 Task: Look for products in the category "Babies & Kids" from Every Day Shea only.
Action: Mouse moved to (248, 98)
Screenshot: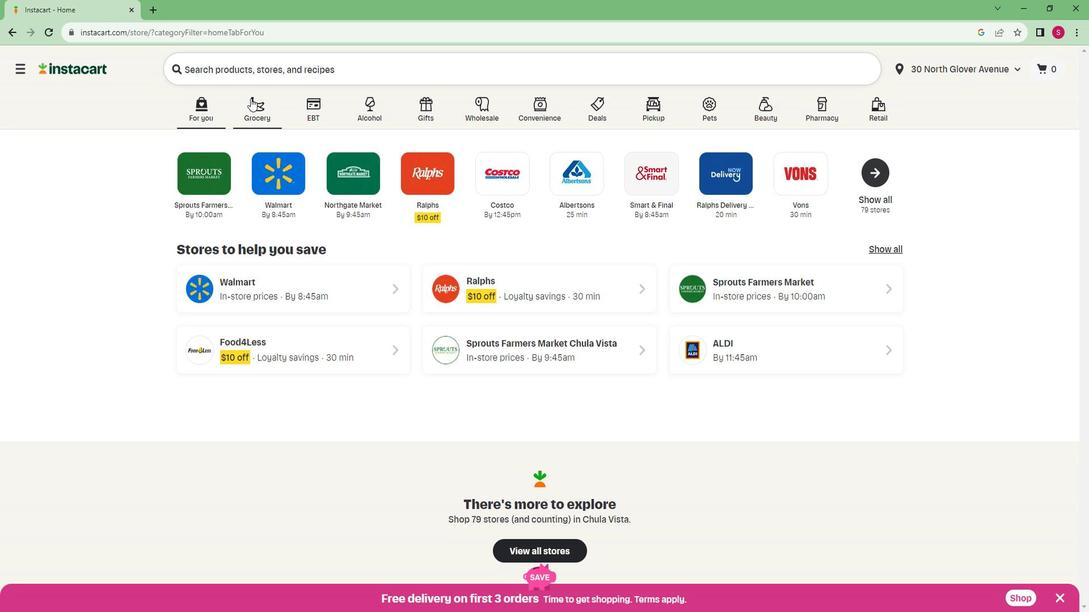 
Action: Mouse pressed left at (248, 98)
Screenshot: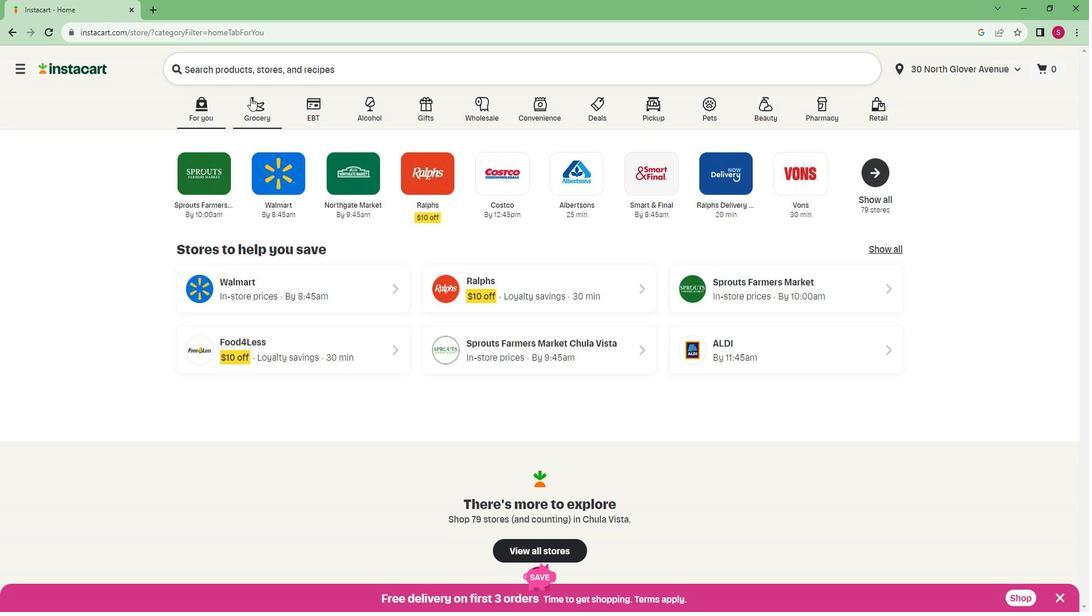
Action: Mouse moved to (223, 331)
Screenshot: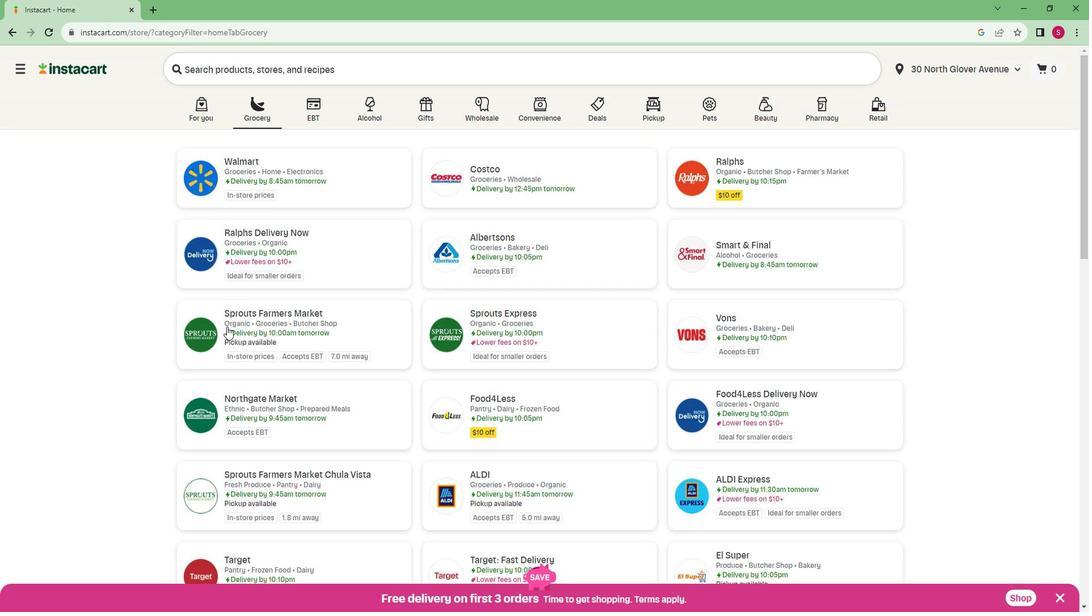 
Action: Mouse pressed left at (223, 331)
Screenshot: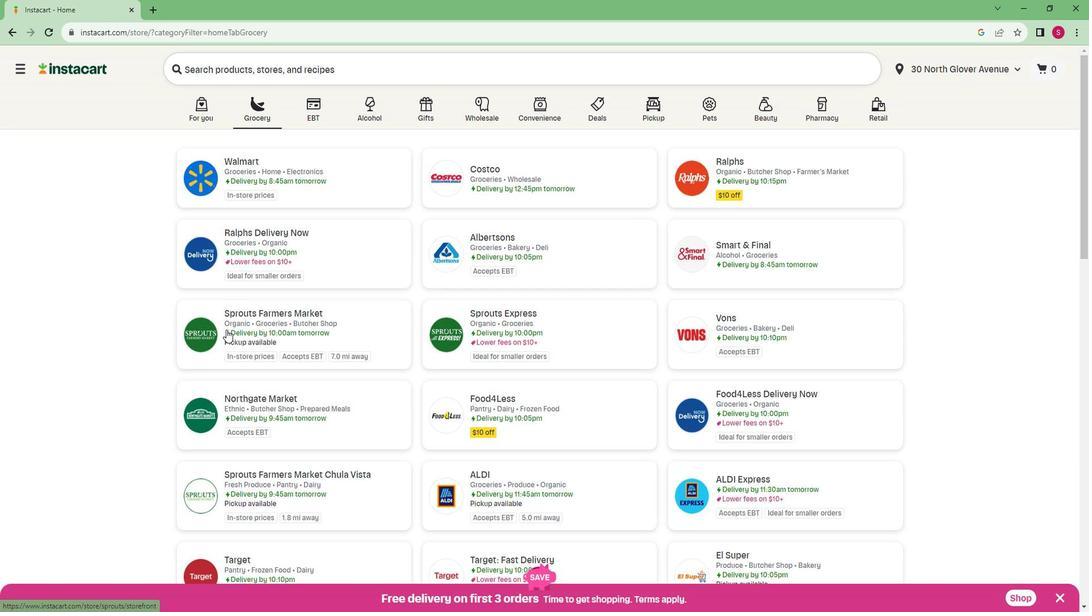 
Action: Mouse moved to (66, 515)
Screenshot: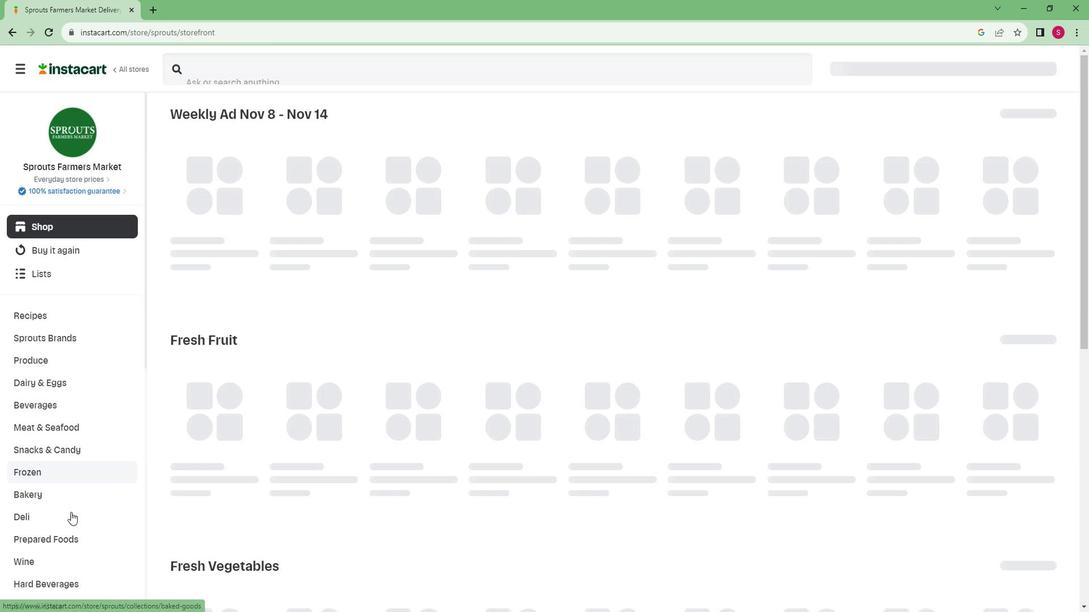 
Action: Mouse scrolled (66, 515) with delta (0, 0)
Screenshot: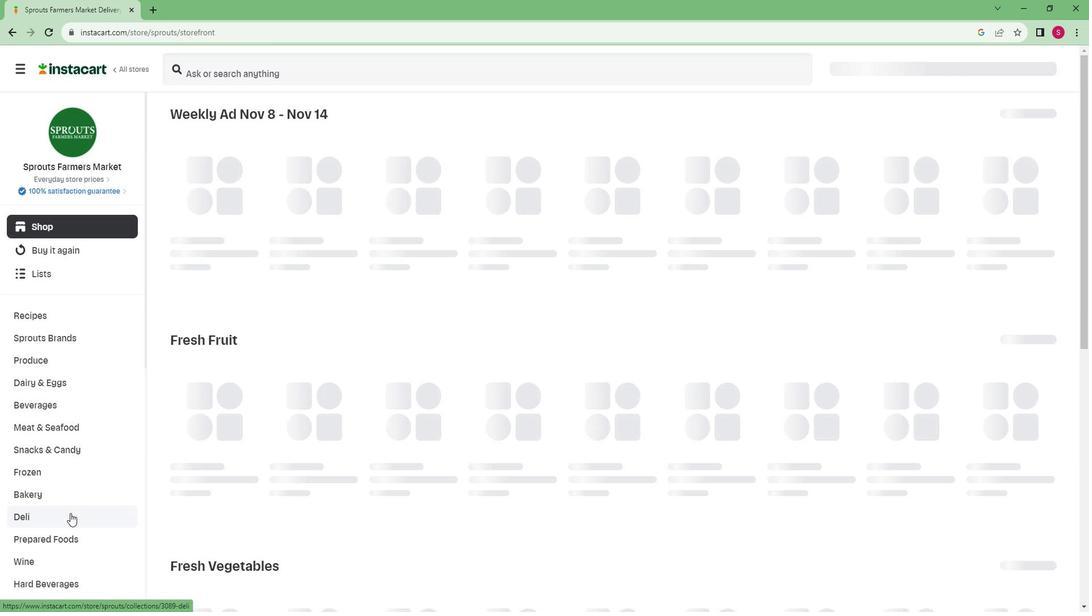 
Action: Mouse scrolled (66, 515) with delta (0, 0)
Screenshot: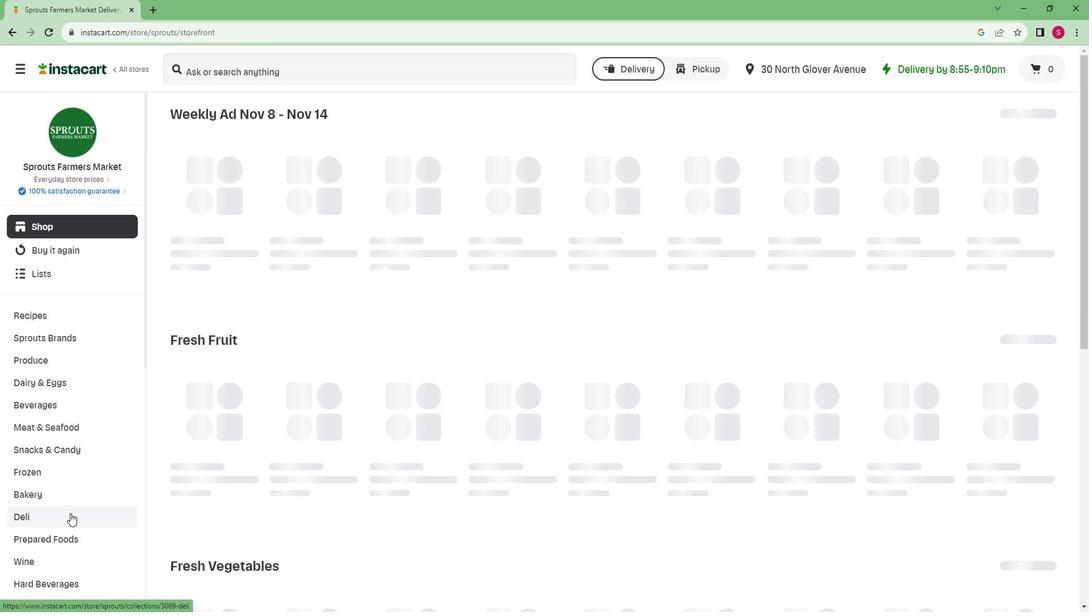 
Action: Mouse scrolled (66, 515) with delta (0, 0)
Screenshot: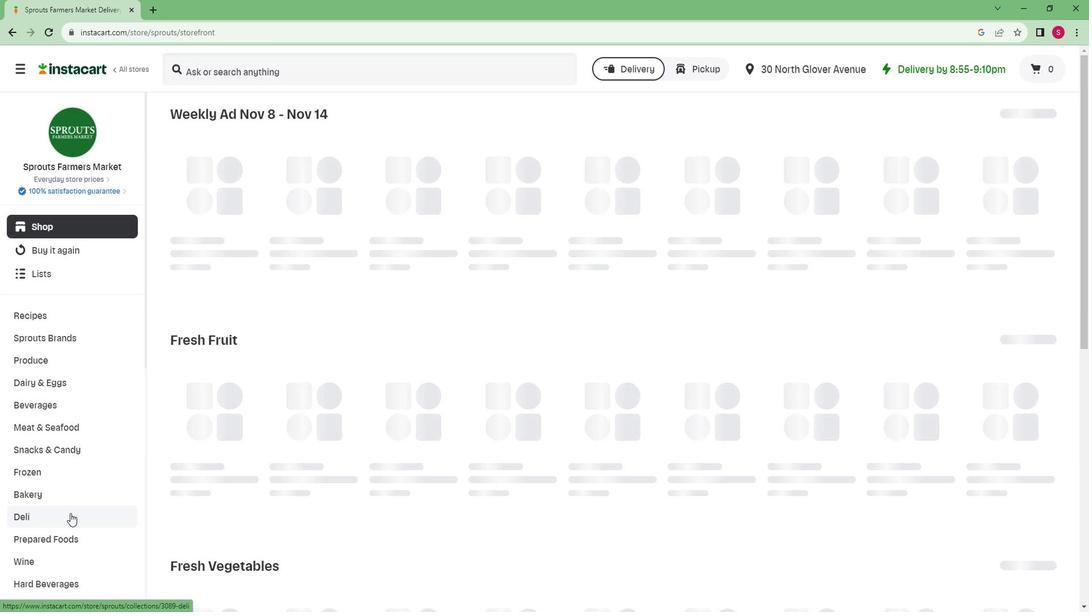 
Action: Mouse scrolled (66, 515) with delta (0, 0)
Screenshot: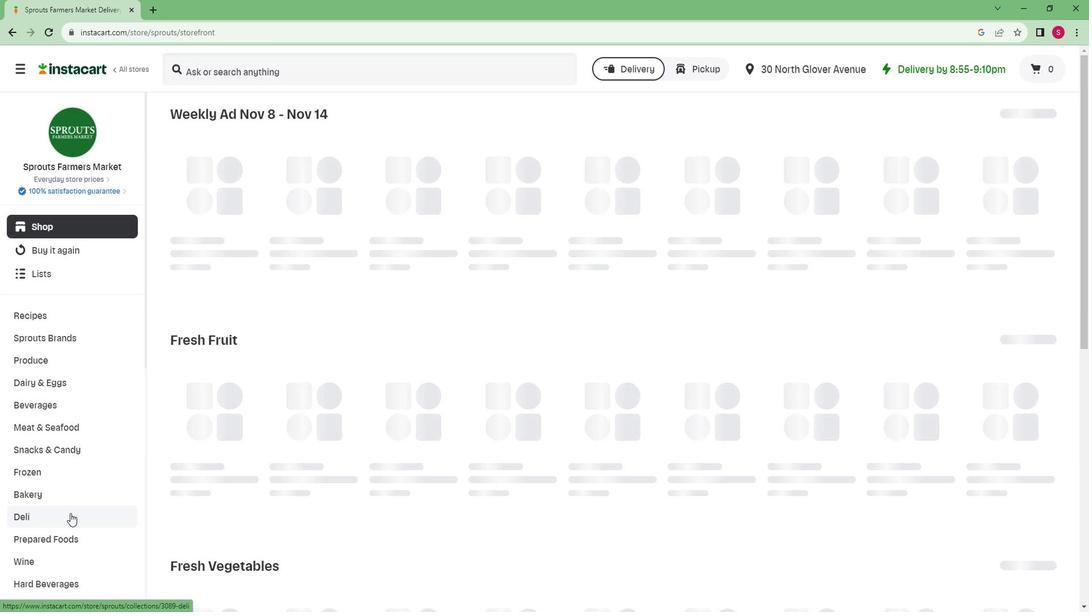 
Action: Mouse scrolled (66, 515) with delta (0, 0)
Screenshot: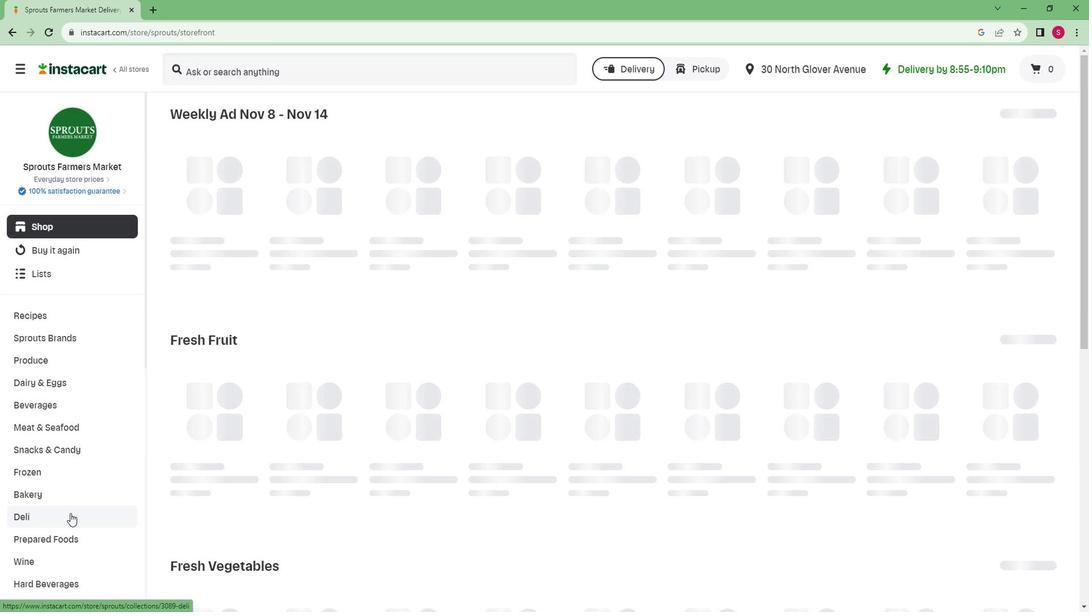 
Action: Mouse moved to (65, 515)
Screenshot: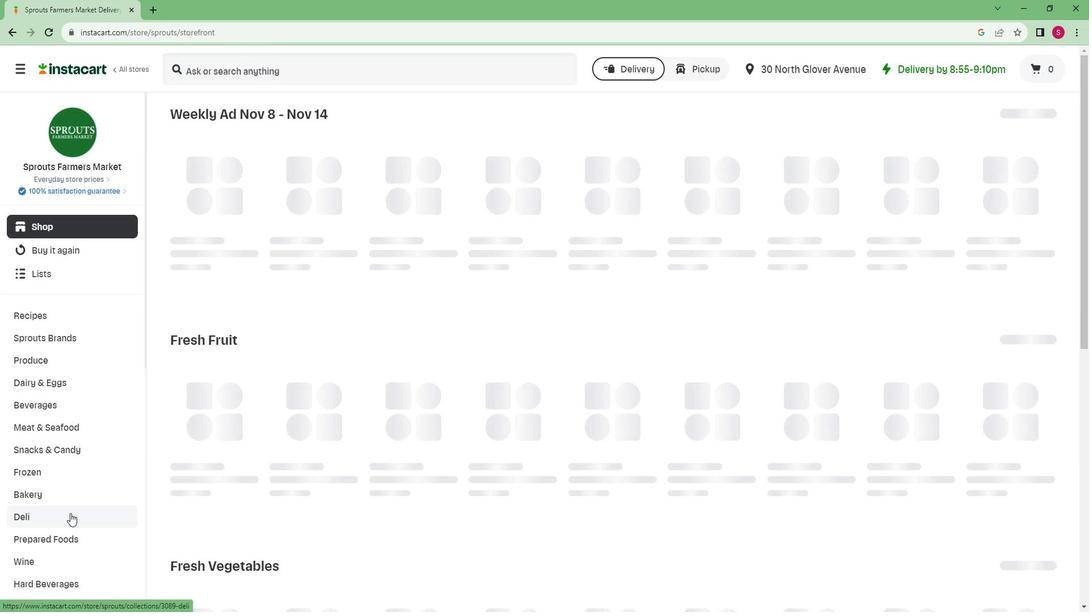 
Action: Mouse scrolled (65, 514) with delta (0, 0)
Screenshot: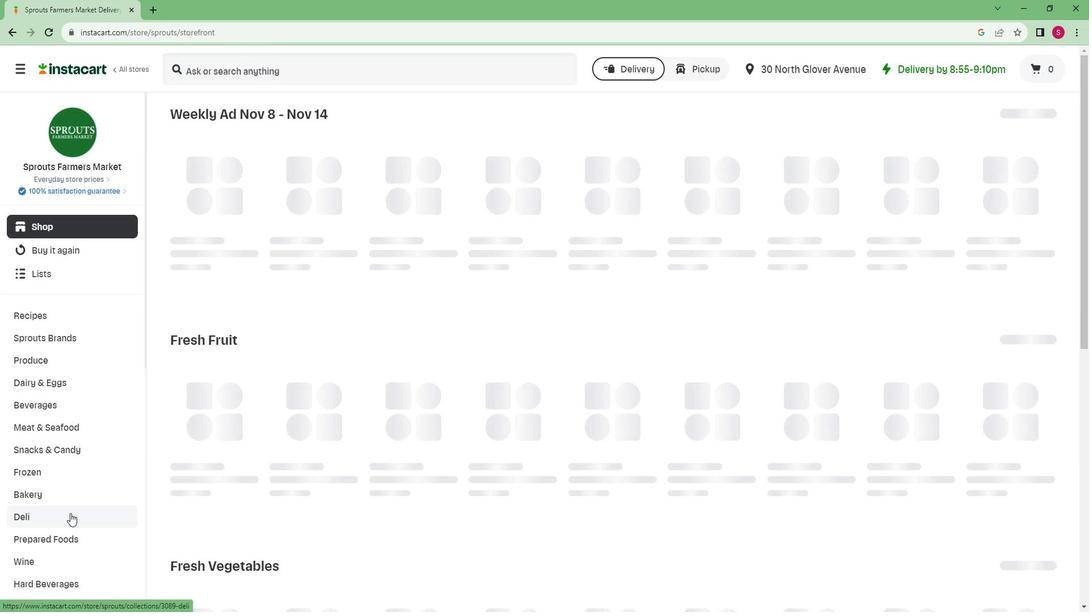 
Action: Mouse moved to (65, 510)
Screenshot: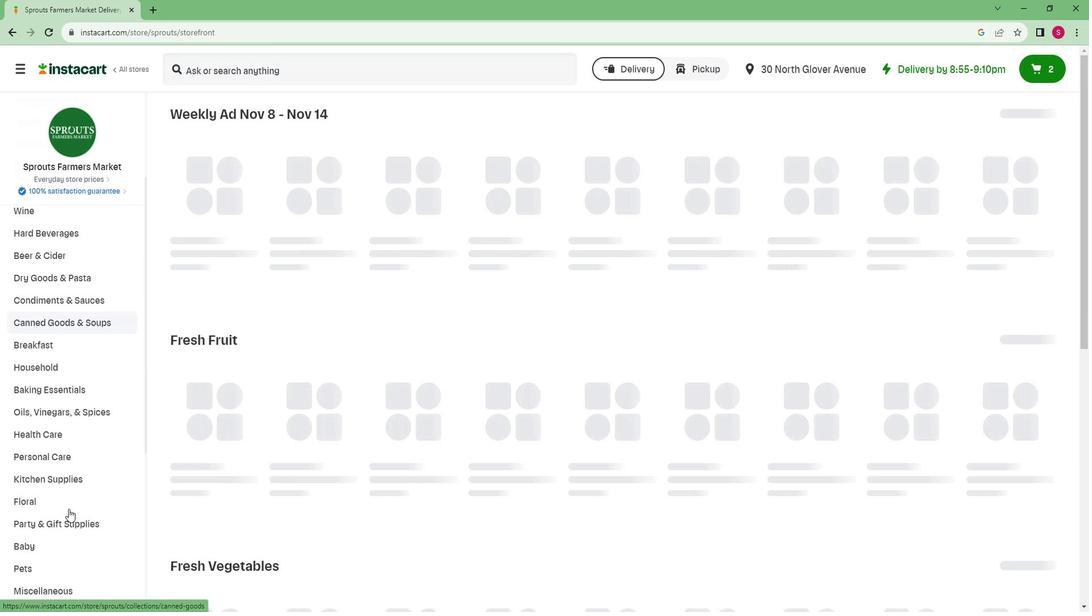 
Action: Mouse scrolled (65, 510) with delta (0, 0)
Screenshot: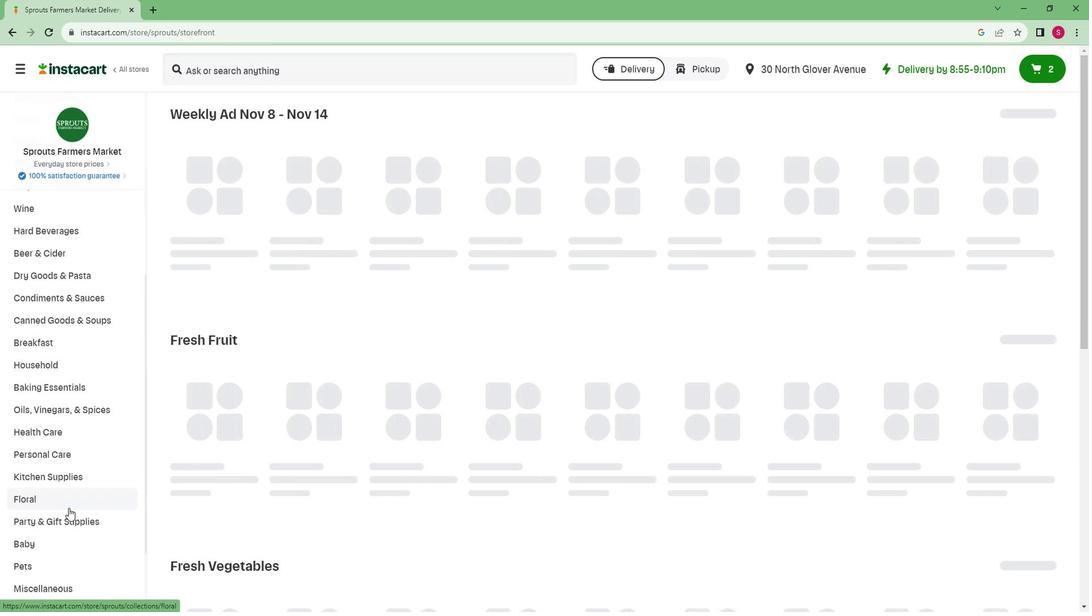 
Action: Mouse scrolled (65, 510) with delta (0, 0)
Screenshot: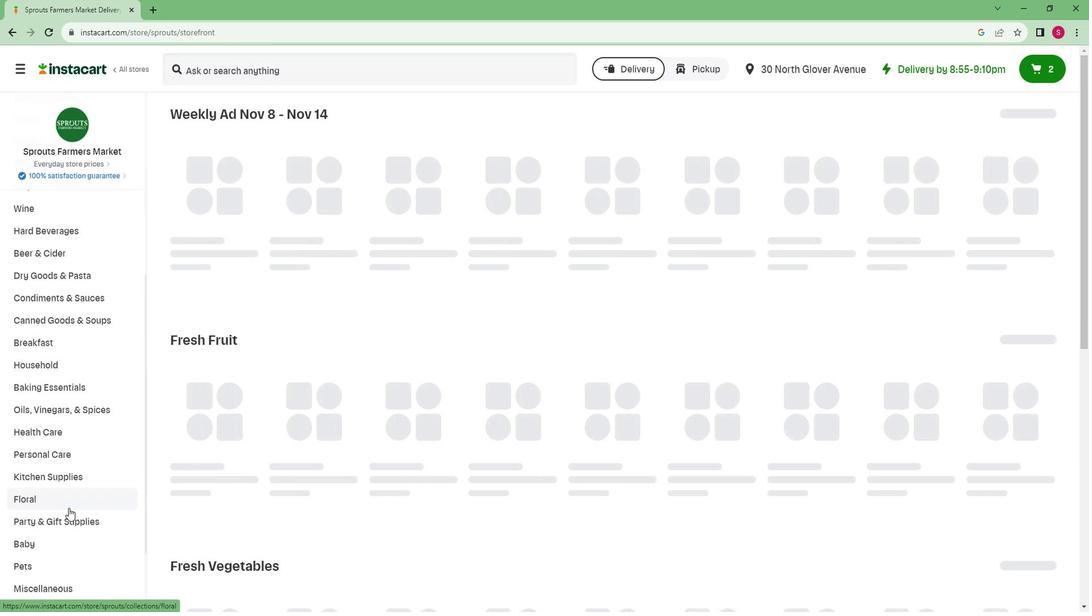 
Action: Mouse scrolled (65, 510) with delta (0, 0)
Screenshot: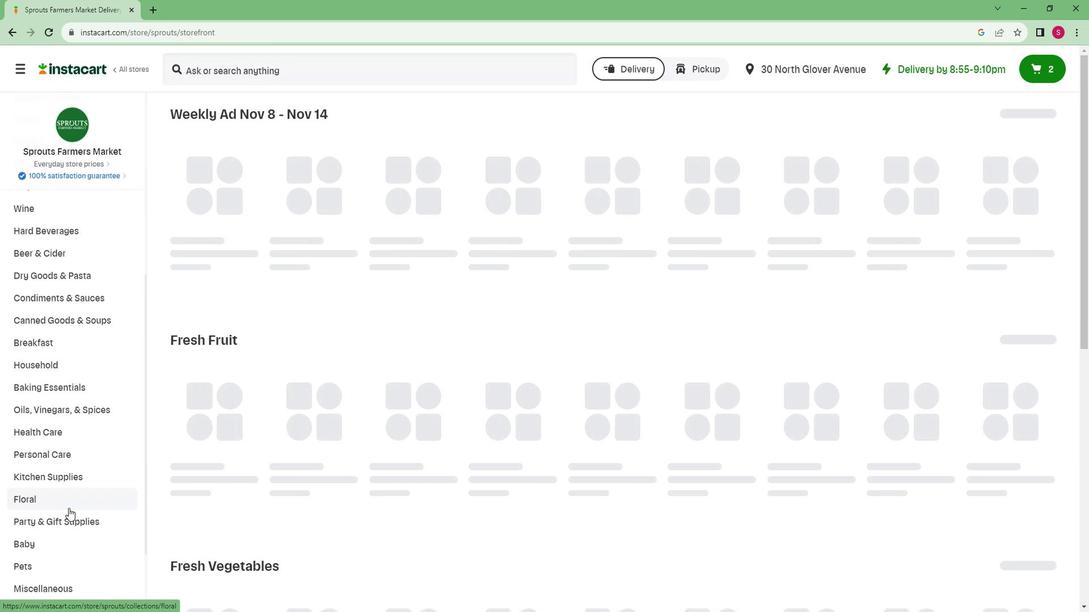 
Action: Mouse scrolled (65, 510) with delta (0, 0)
Screenshot: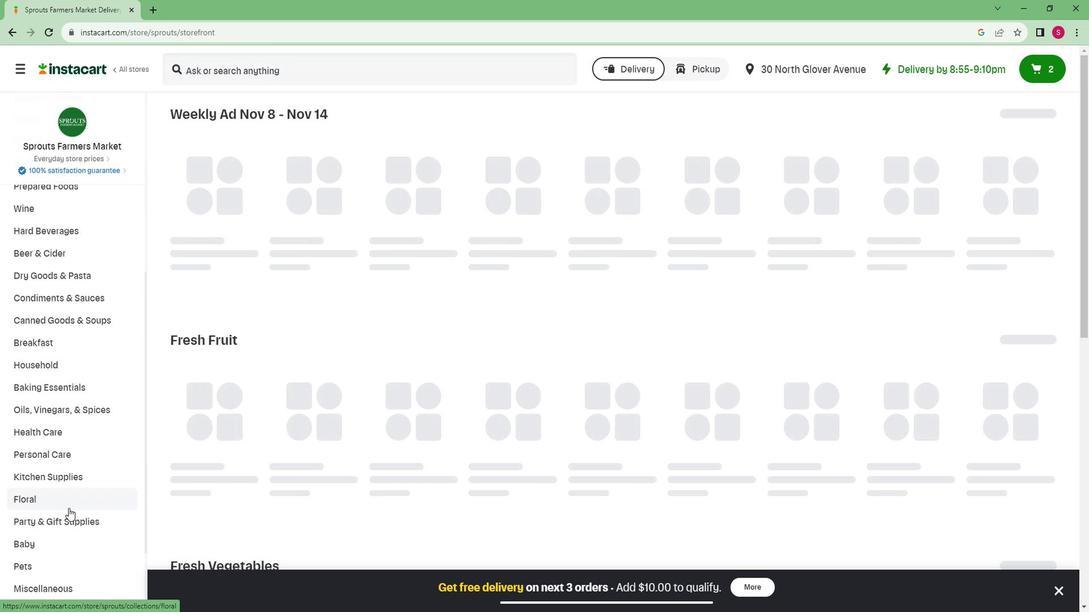 
Action: Mouse moved to (17, 570)
Screenshot: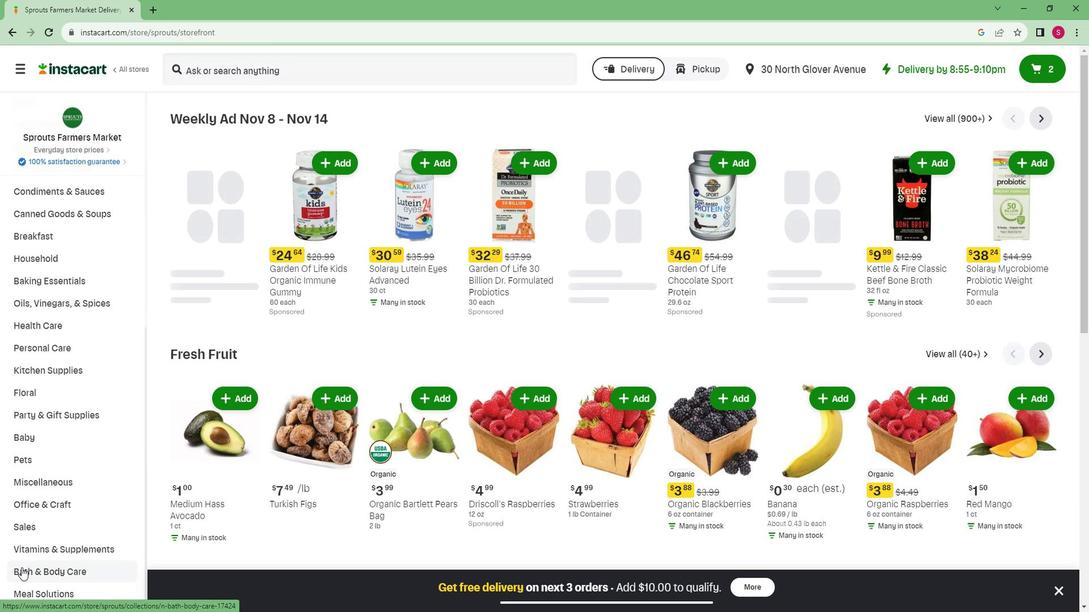 
Action: Mouse pressed left at (17, 570)
Screenshot: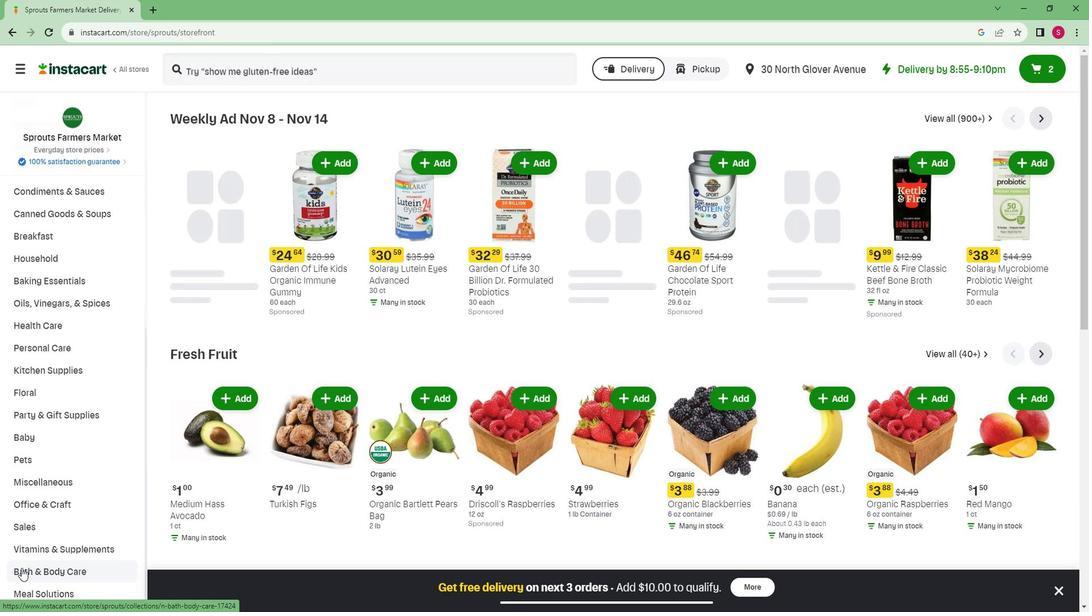 
Action: Mouse moved to (52, 539)
Screenshot: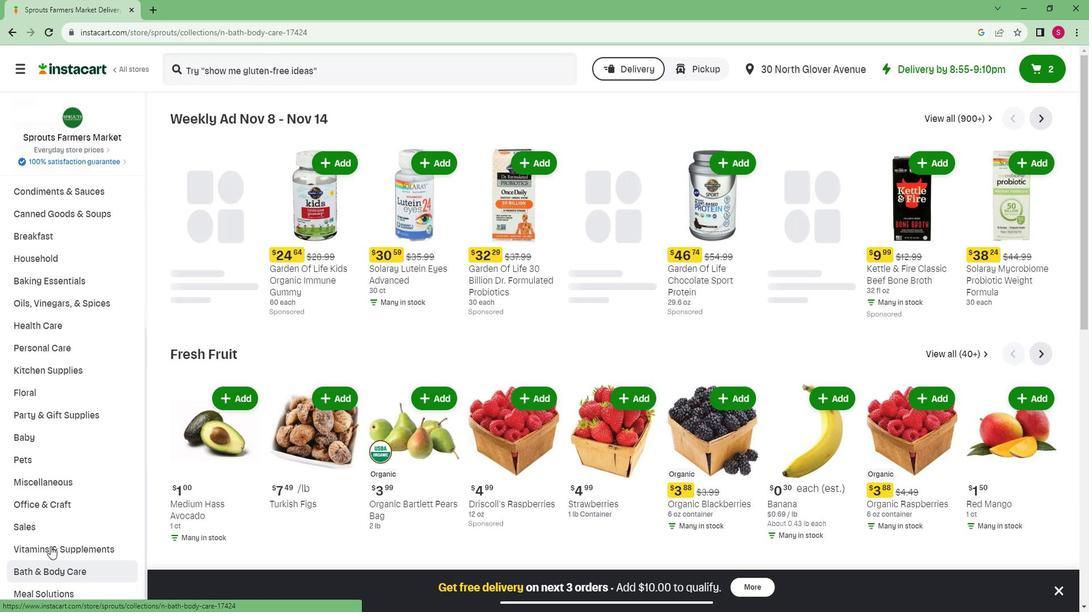 
Action: Mouse scrolled (52, 538) with delta (0, 0)
Screenshot: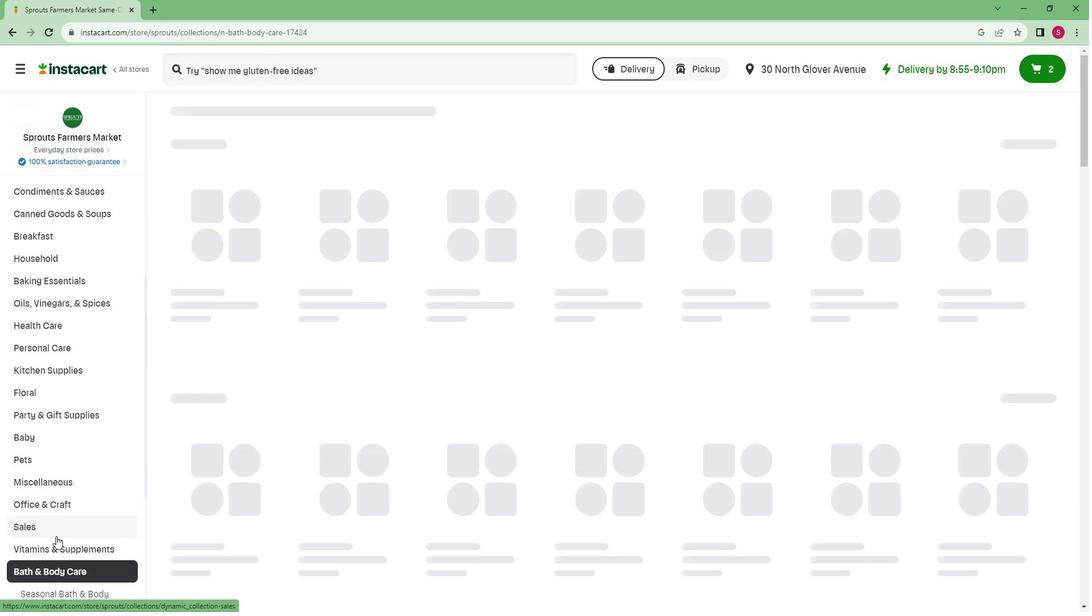 
Action: Mouse scrolled (52, 538) with delta (0, 0)
Screenshot: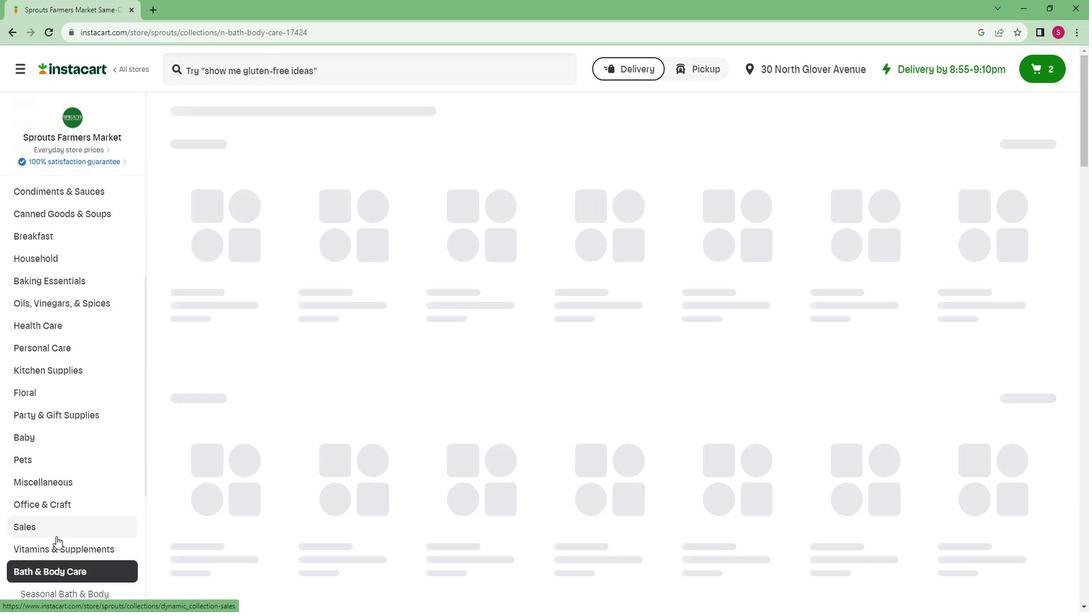 
Action: Mouse scrolled (52, 538) with delta (0, 0)
Screenshot: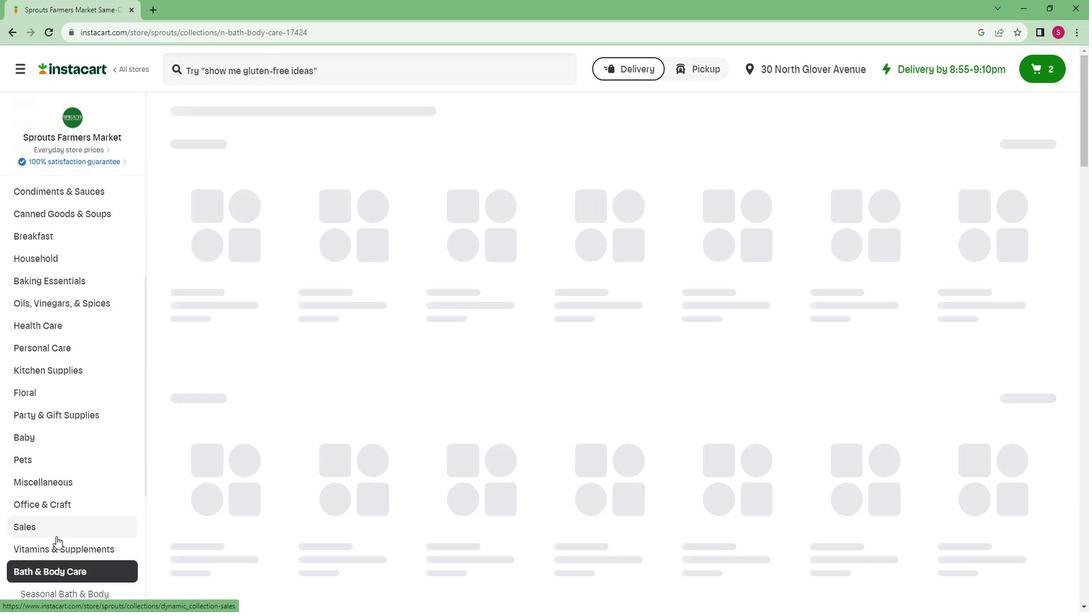 
Action: Mouse scrolled (52, 538) with delta (0, 0)
Screenshot: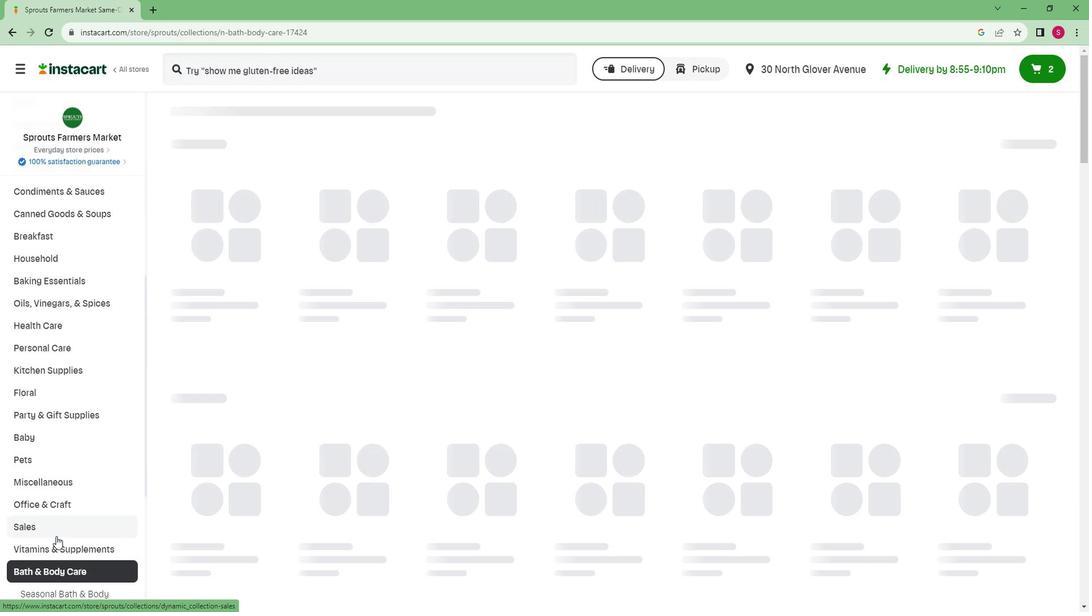 
Action: Mouse scrolled (52, 538) with delta (0, 0)
Screenshot: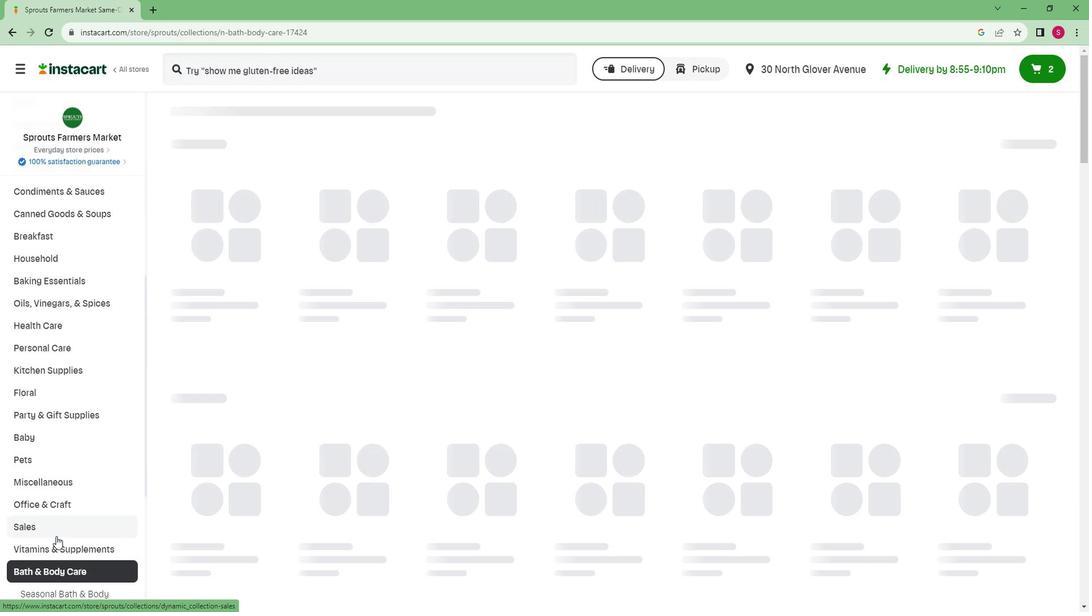 
Action: Mouse scrolled (52, 538) with delta (0, 0)
Screenshot: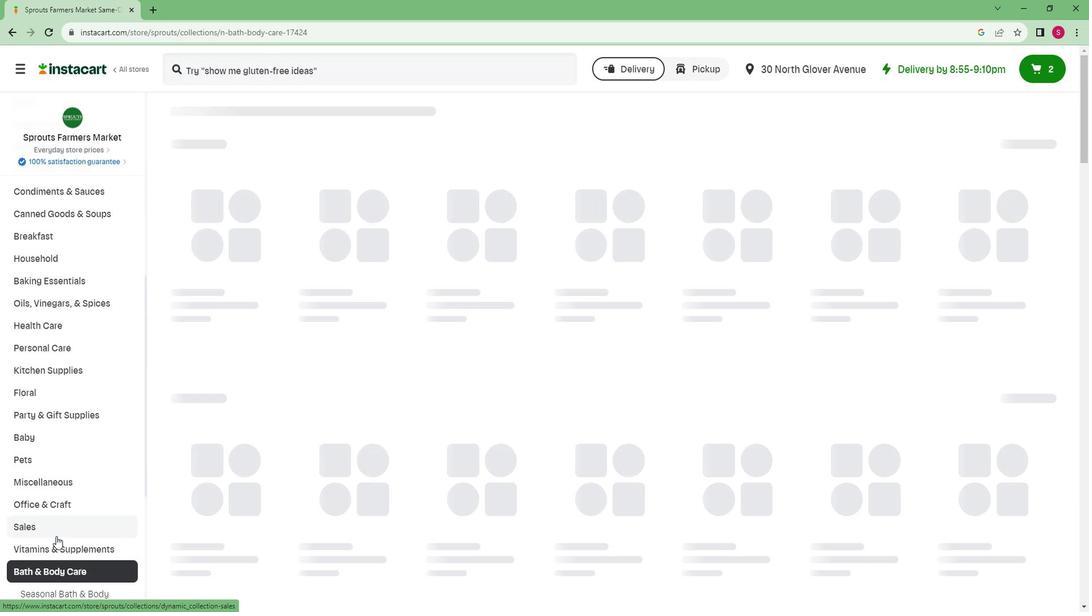 
Action: Mouse moved to (29, 555)
Screenshot: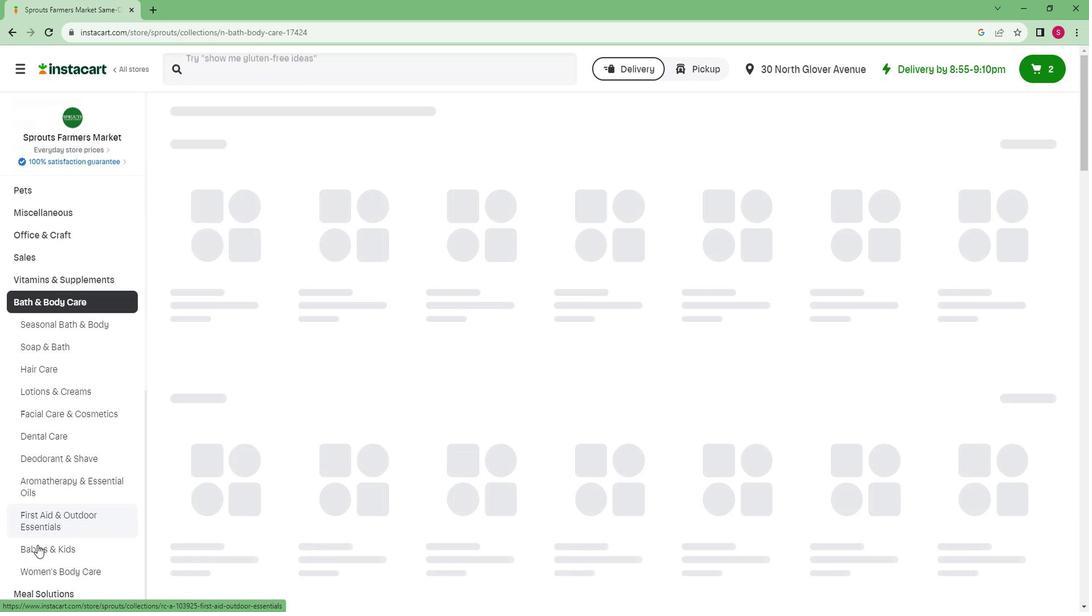
Action: Mouse pressed left at (29, 555)
Screenshot: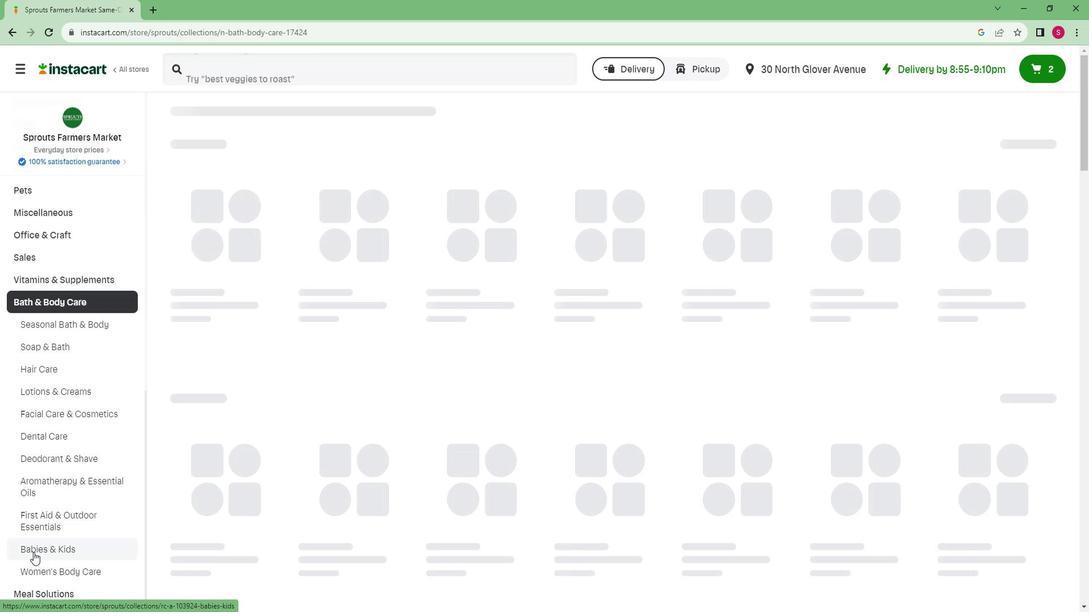 
Action: Mouse moved to (243, 159)
Screenshot: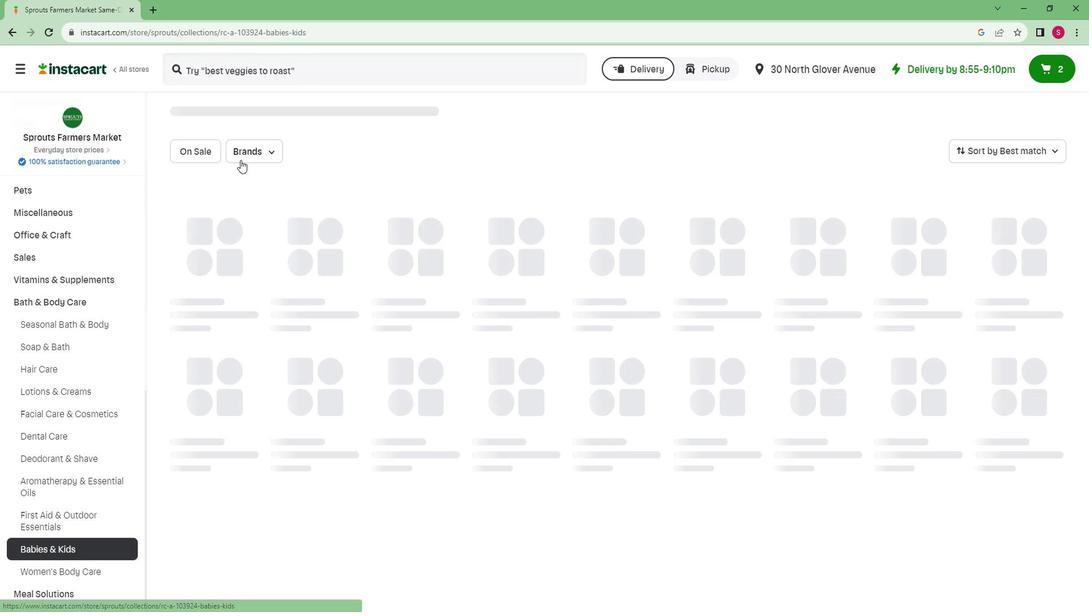 
Action: Mouse pressed left at (243, 159)
Screenshot: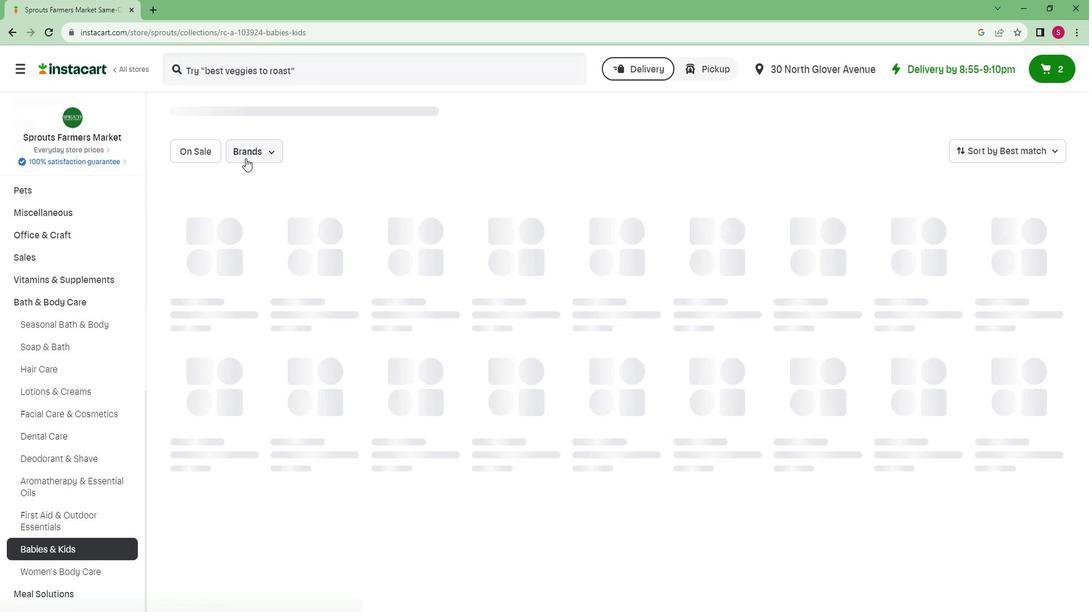 
Action: Mouse moved to (251, 270)
Screenshot: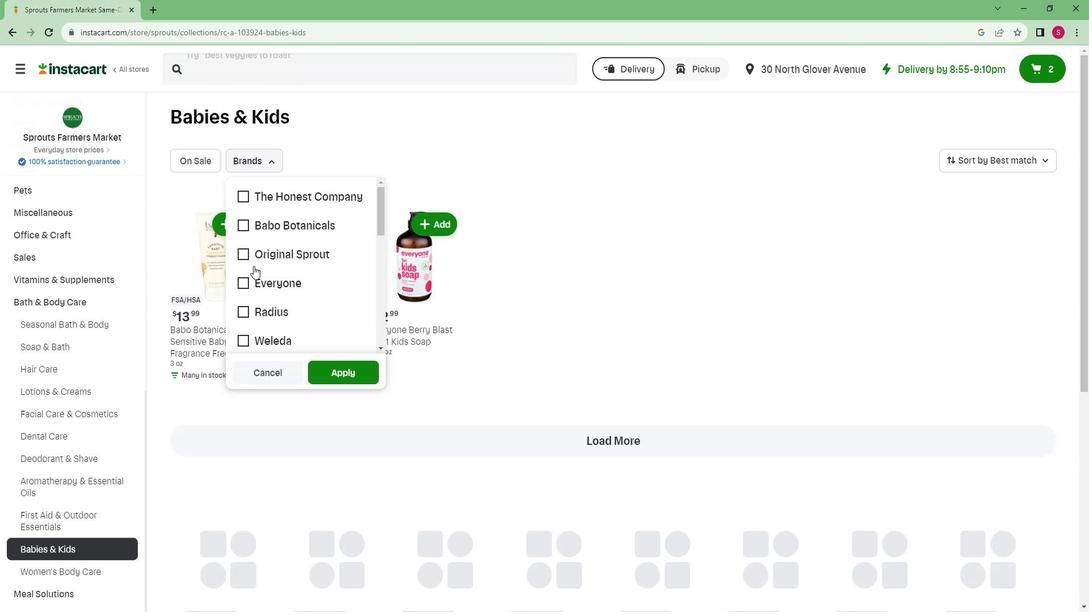 
Action: Mouse scrolled (251, 270) with delta (0, 0)
Screenshot: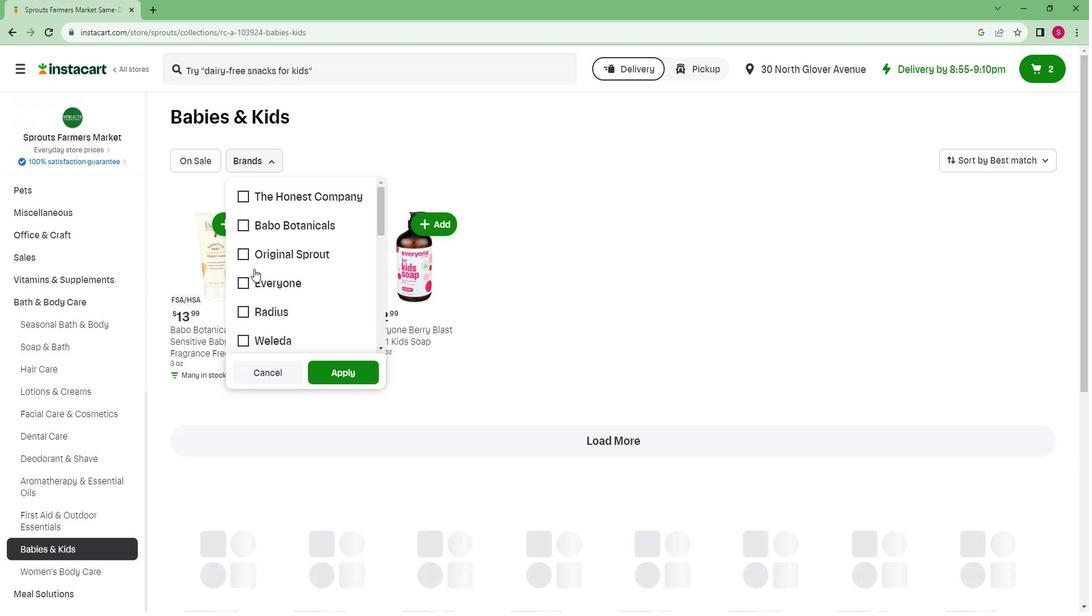 
Action: Mouse scrolled (251, 270) with delta (0, 0)
Screenshot: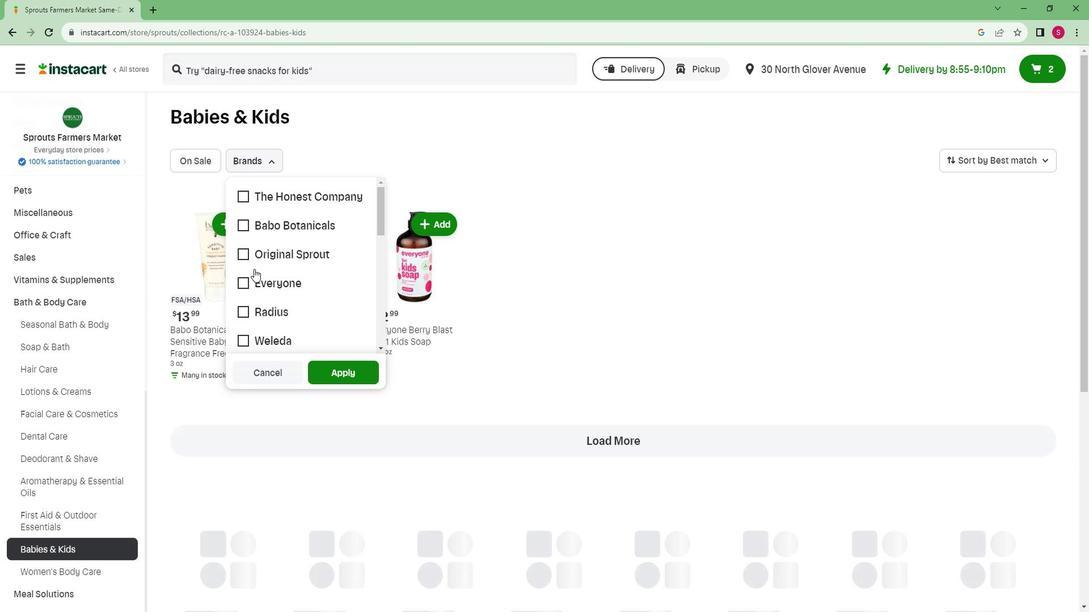 
Action: Mouse scrolled (251, 270) with delta (0, 0)
Screenshot: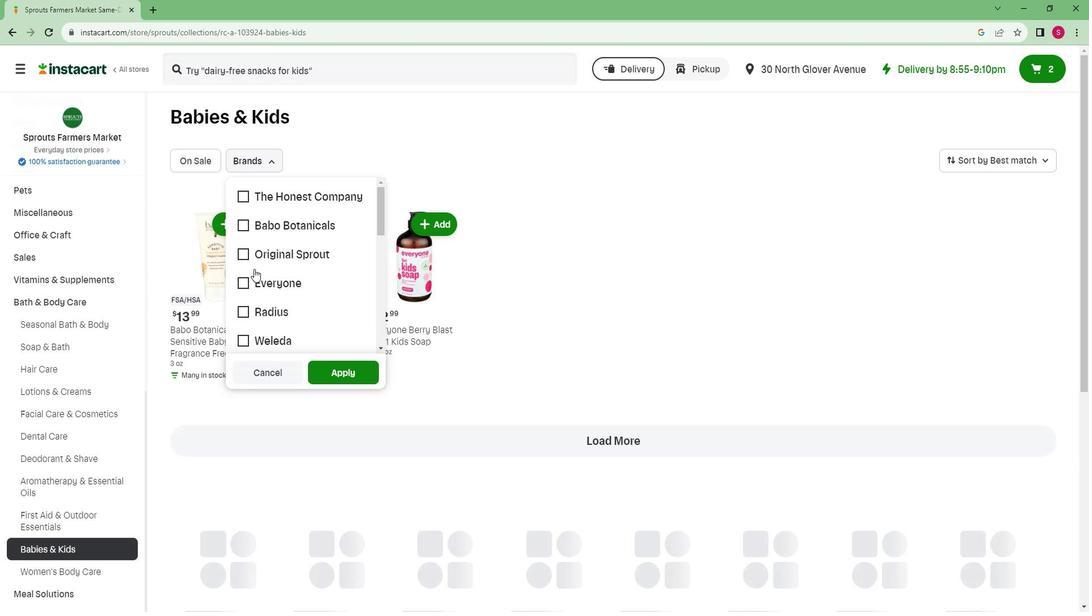 
Action: Mouse scrolled (251, 270) with delta (0, 0)
Screenshot: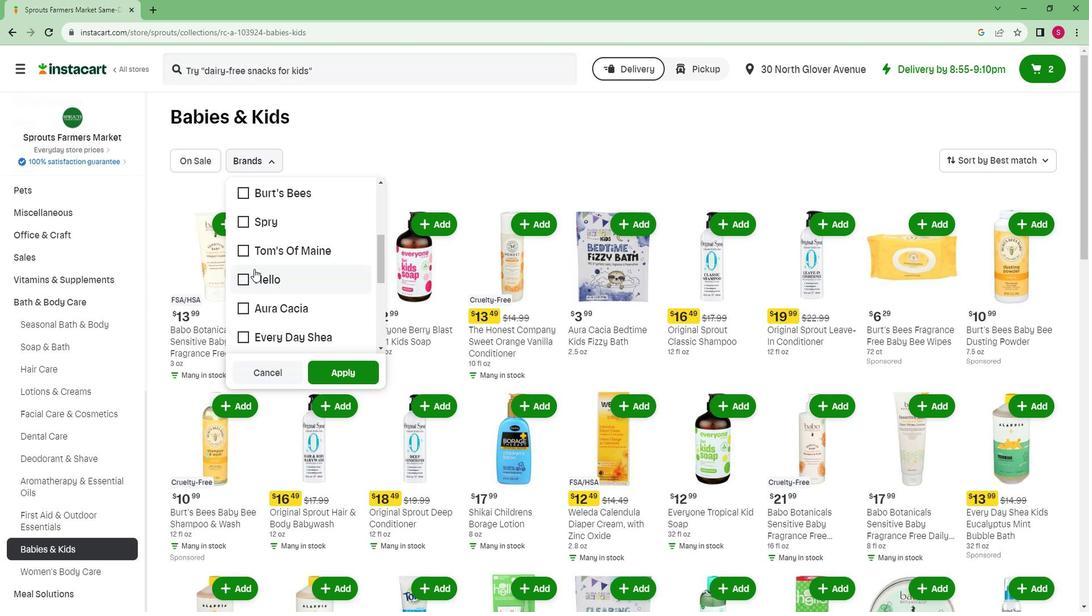 
Action: Mouse scrolled (251, 270) with delta (0, 0)
Screenshot: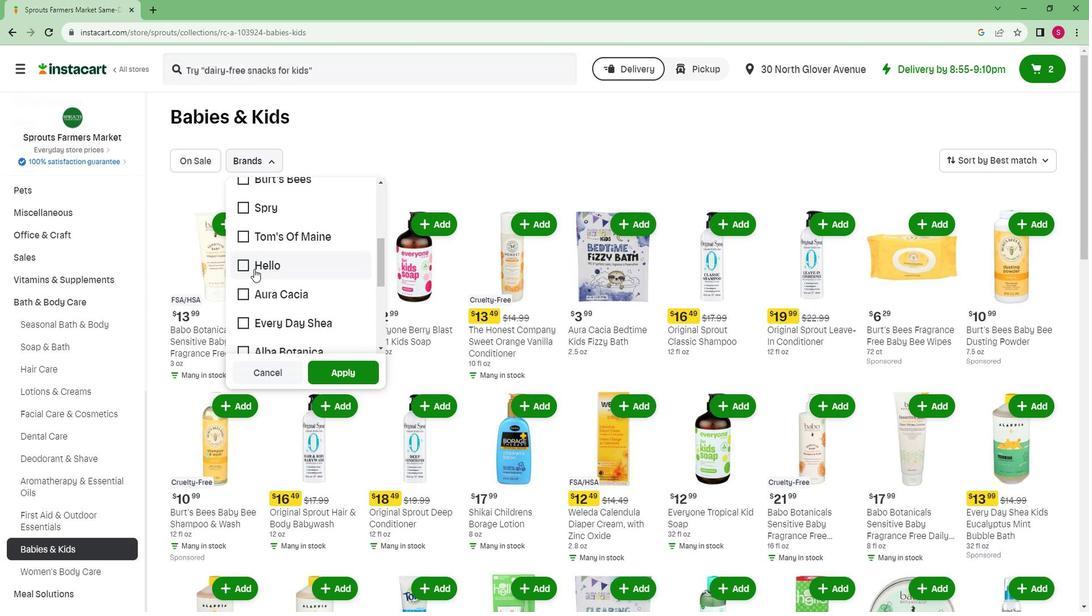 
Action: Mouse moved to (319, 225)
Screenshot: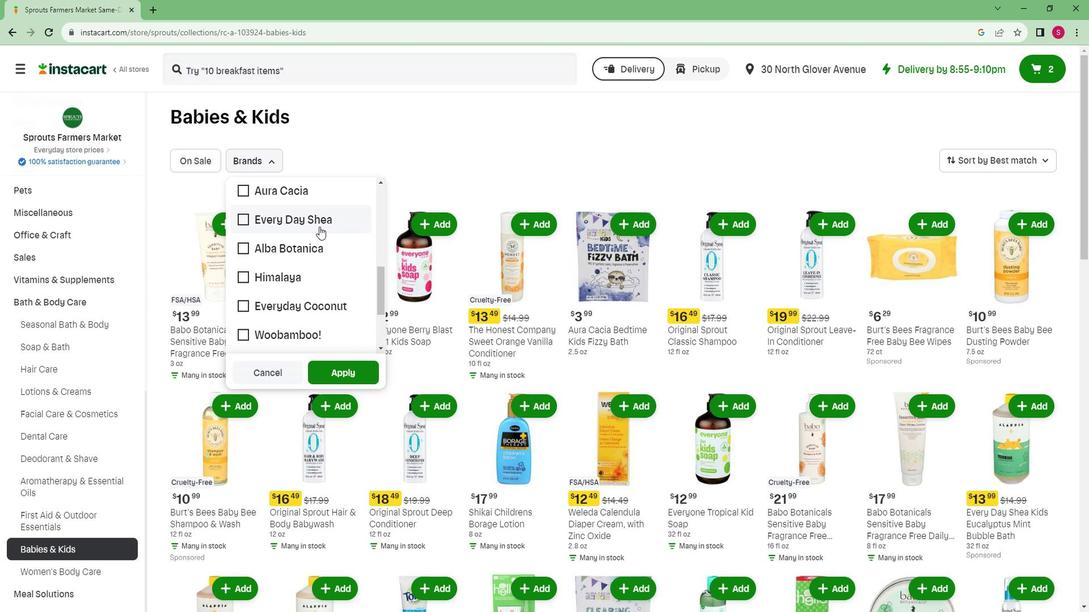 
Action: Mouse pressed left at (319, 225)
Screenshot: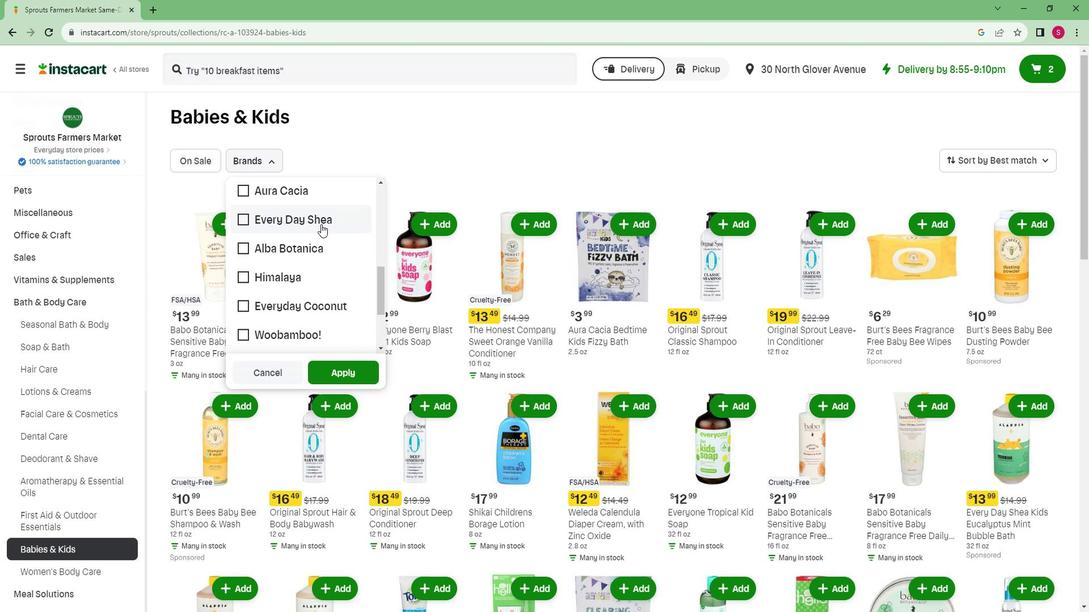 
Action: Mouse moved to (333, 368)
Screenshot: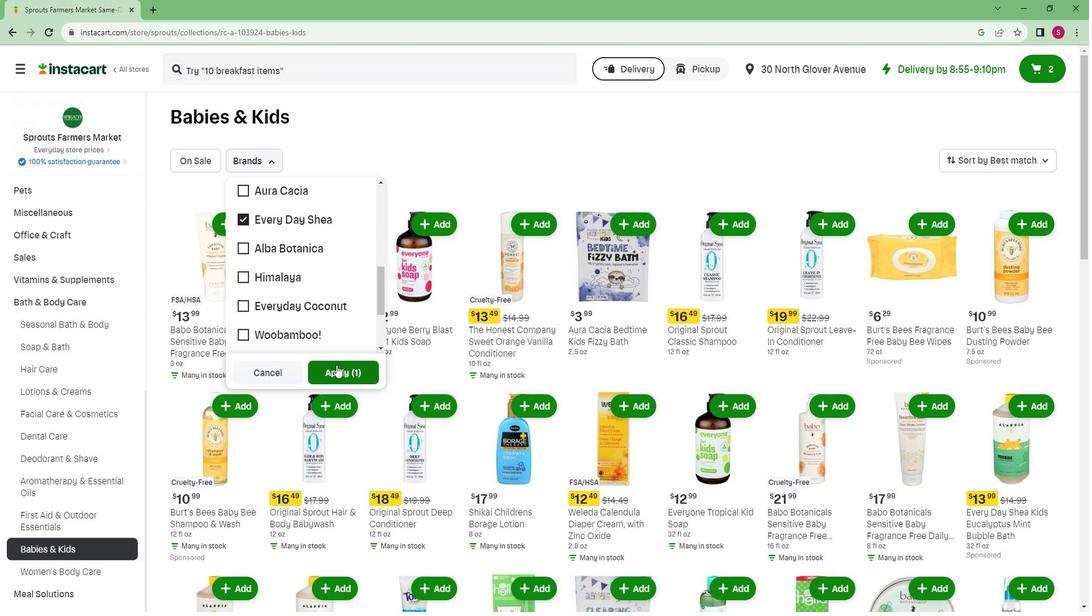 
Action: Mouse pressed left at (333, 368)
Screenshot: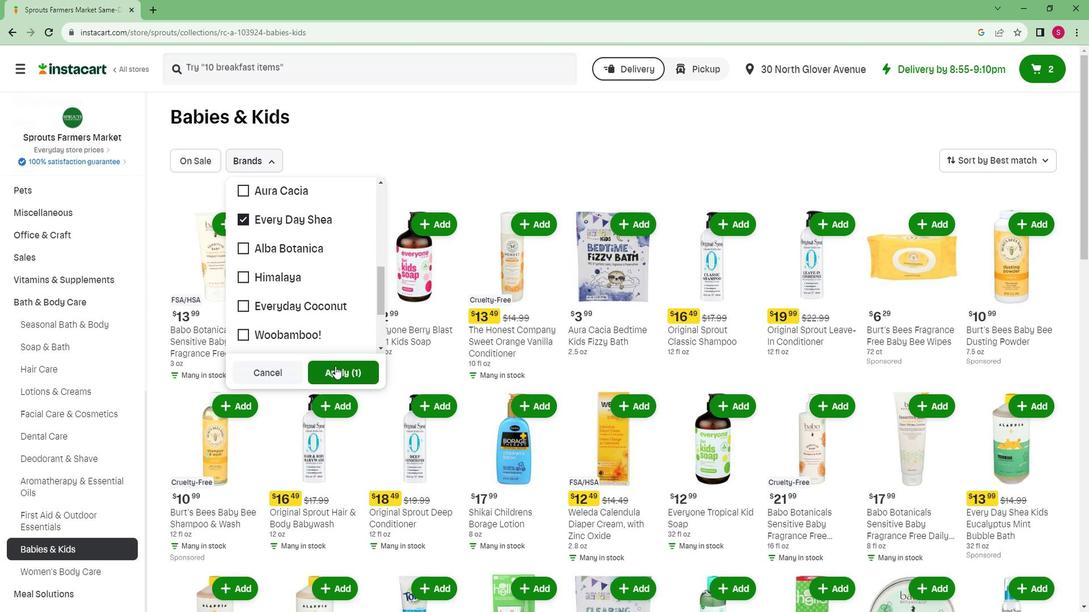 
